 Task: Add Home Health Lavender Almond Glow Lotion to the cart.
Action: Mouse moved to (649, 248)
Screenshot: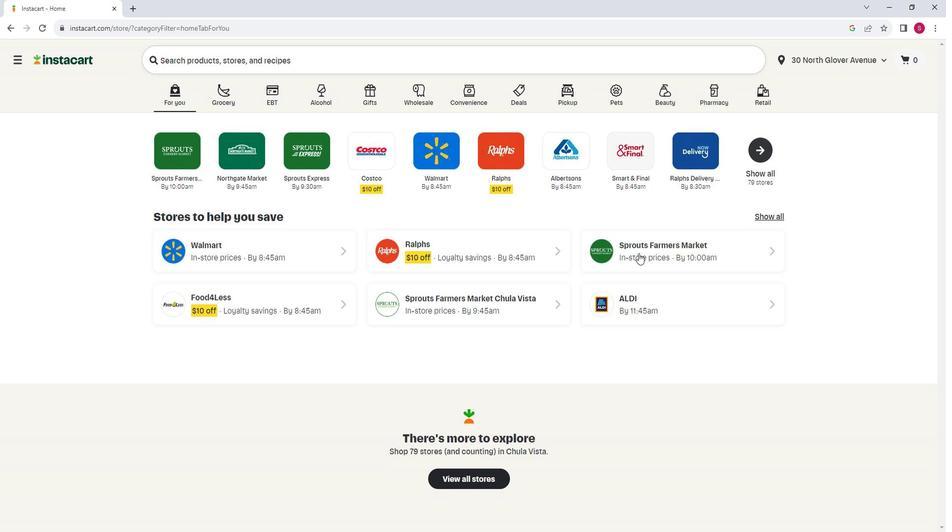 
Action: Mouse pressed left at (649, 248)
Screenshot: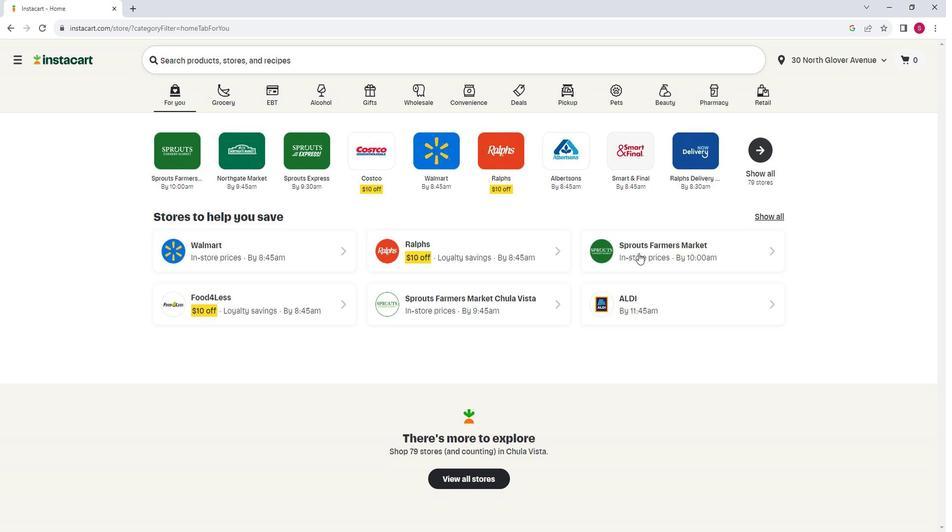 
Action: Mouse moved to (53, 349)
Screenshot: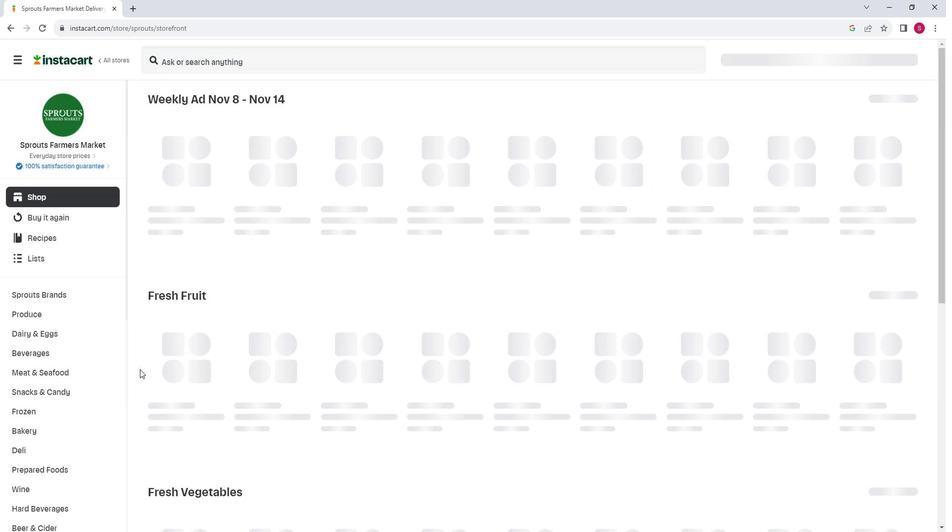 
Action: Mouse scrolled (53, 349) with delta (0, 0)
Screenshot: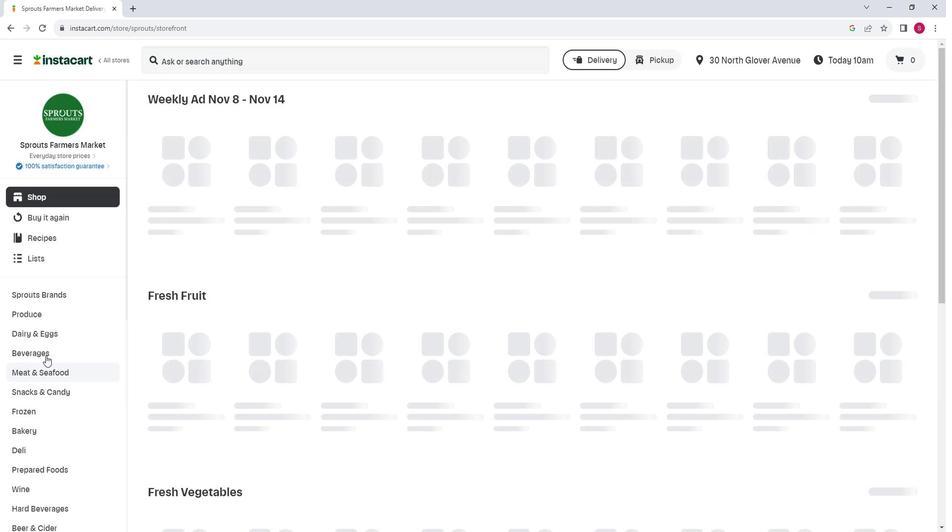 
Action: Mouse scrolled (53, 349) with delta (0, 0)
Screenshot: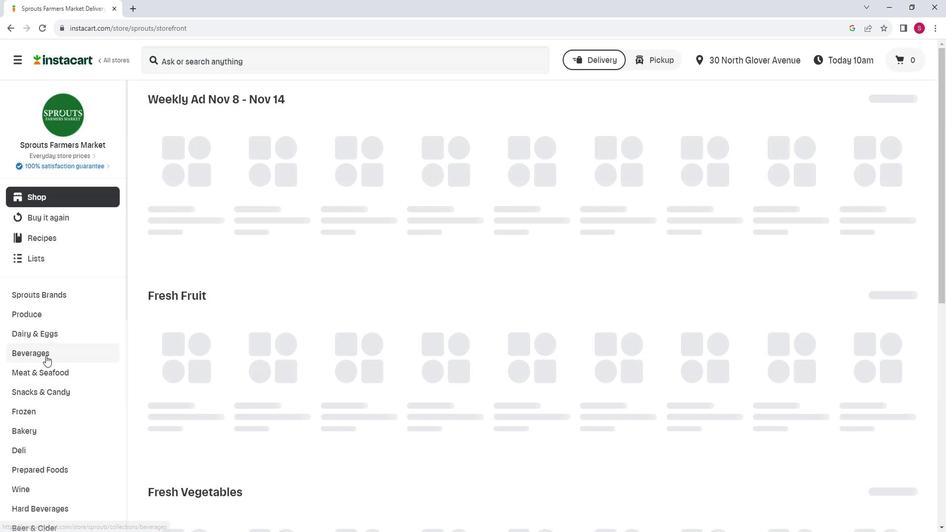 
Action: Mouse scrolled (53, 349) with delta (0, 0)
Screenshot: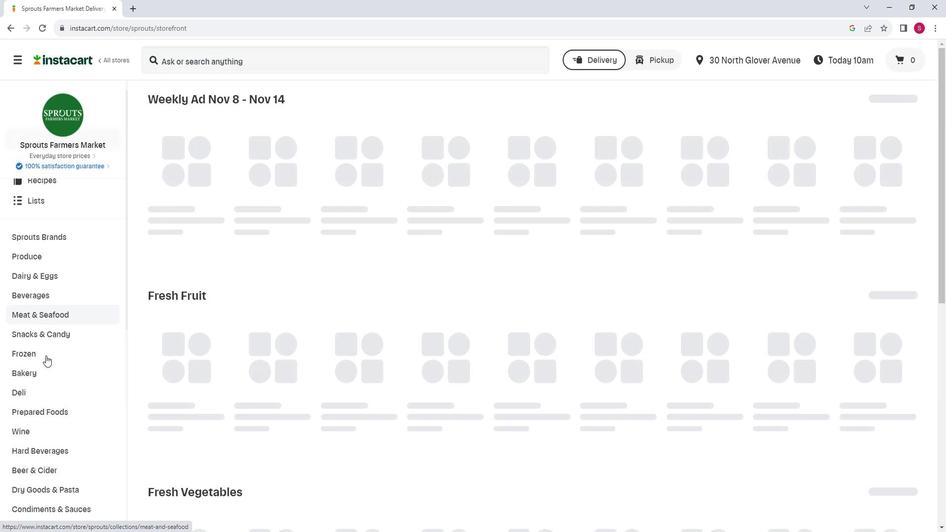 
Action: Mouse scrolled (53, 349) with delta (0, 0)
Screenshot: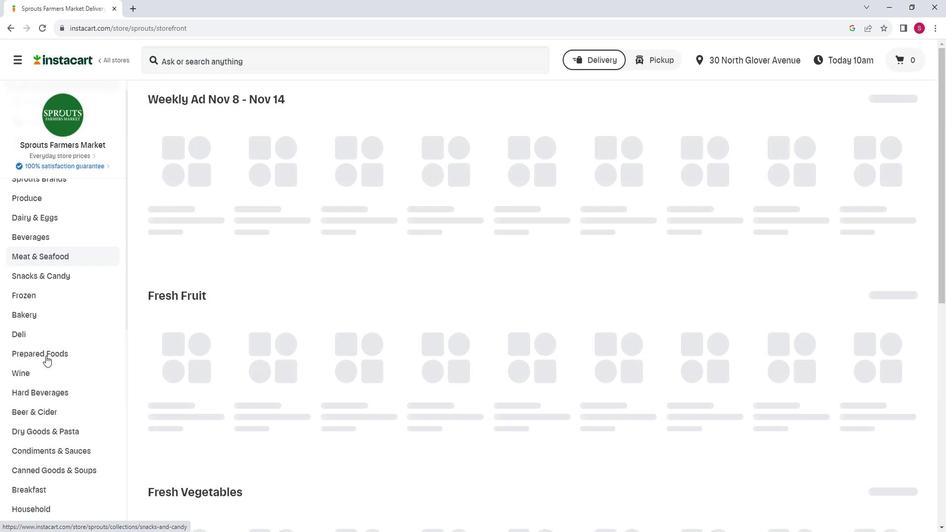 
Action: Mouse moved to (51, 422)
Screenshot: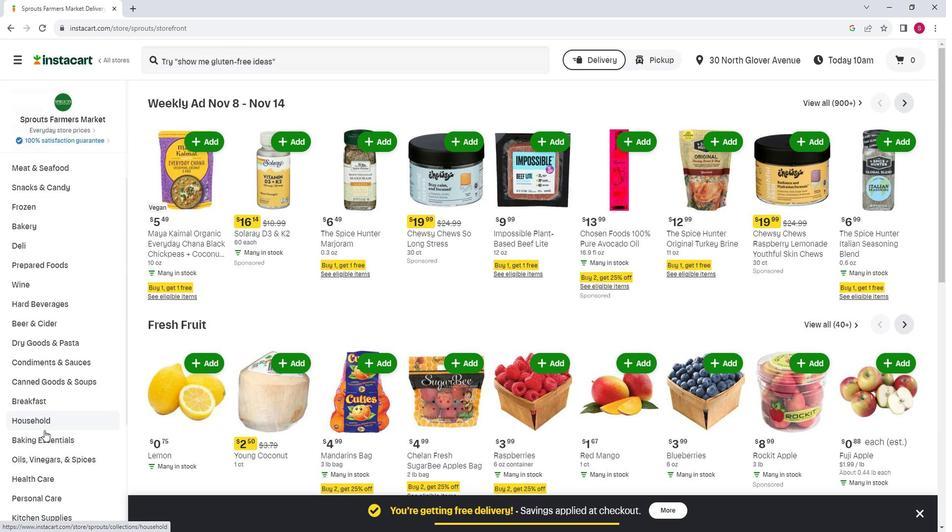
Action: Mouse scrolled (51, 421) with delta (0, 0)
Screenshot: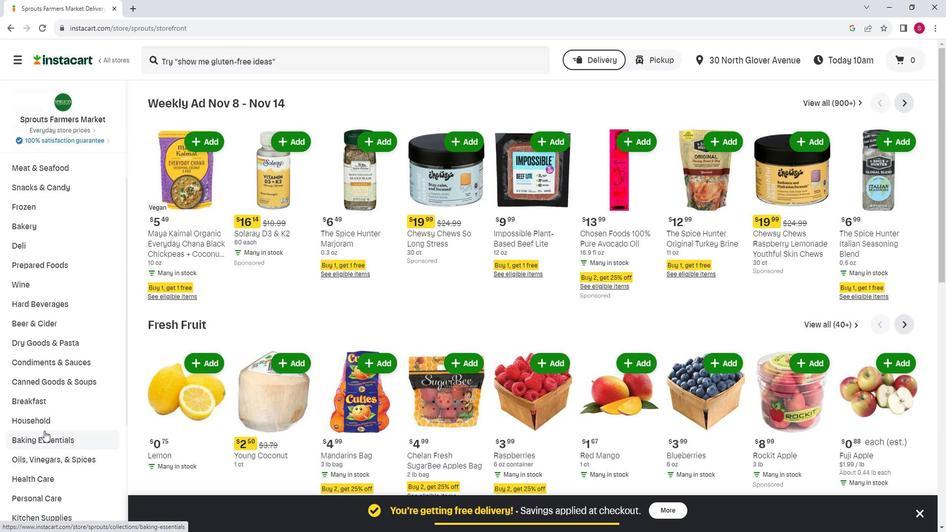 
Action: Mouse moved to (55, 431)
Screenshot: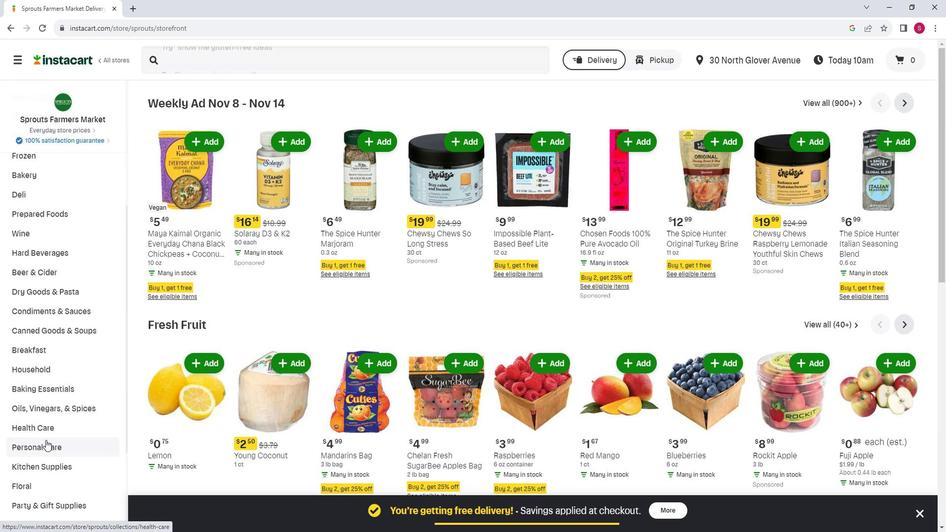 
Action: Mouse pressed left at (55, 431)
Screenshot: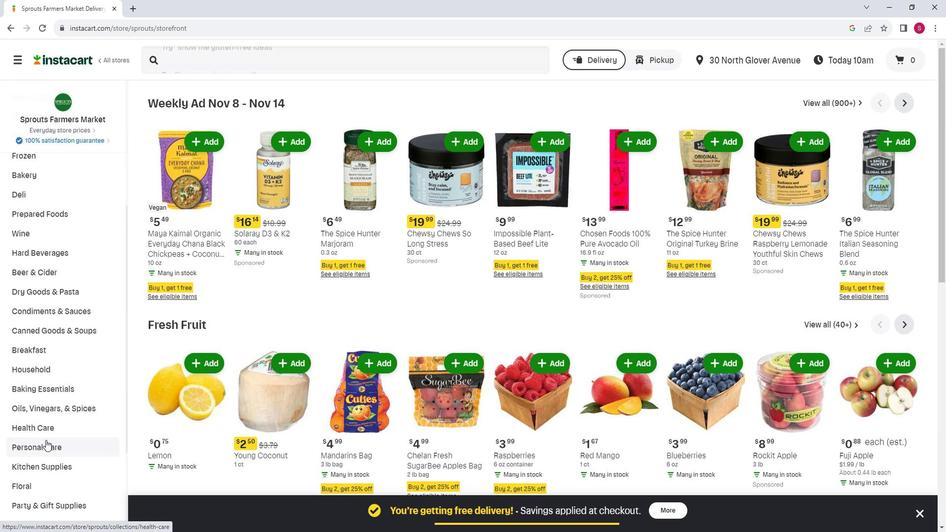
Action: Mouse moved to (249, 136)
Screenshot: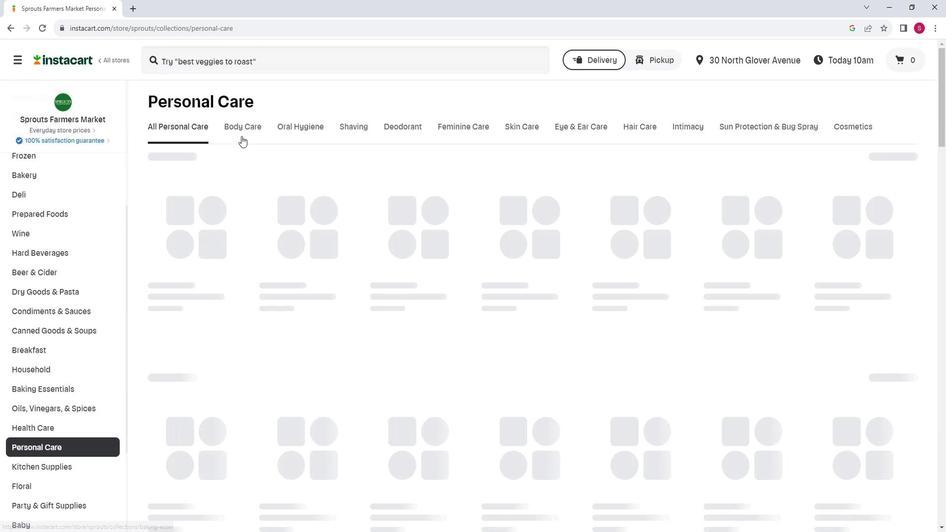 
Action: Mouse pressed left at (249, 136)
Screenshot: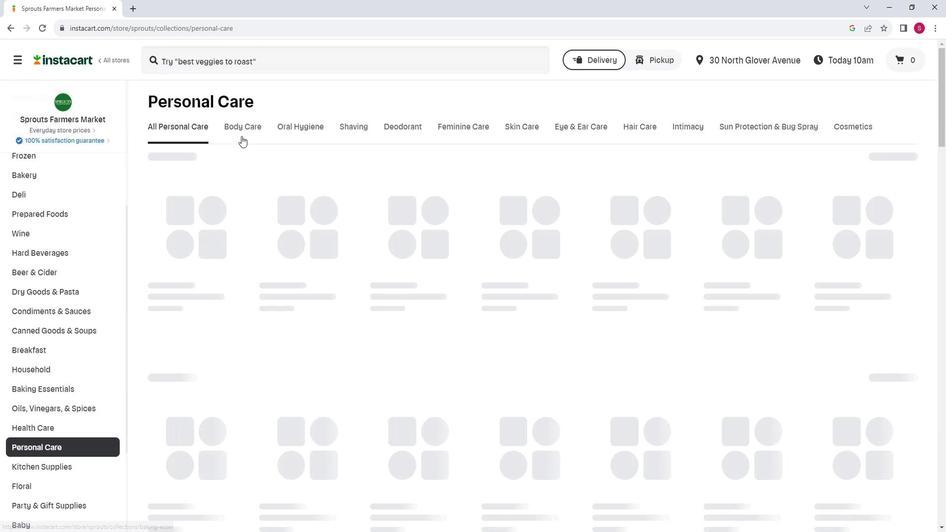
Action: Mouse moved to (401, 166)
Screenshot: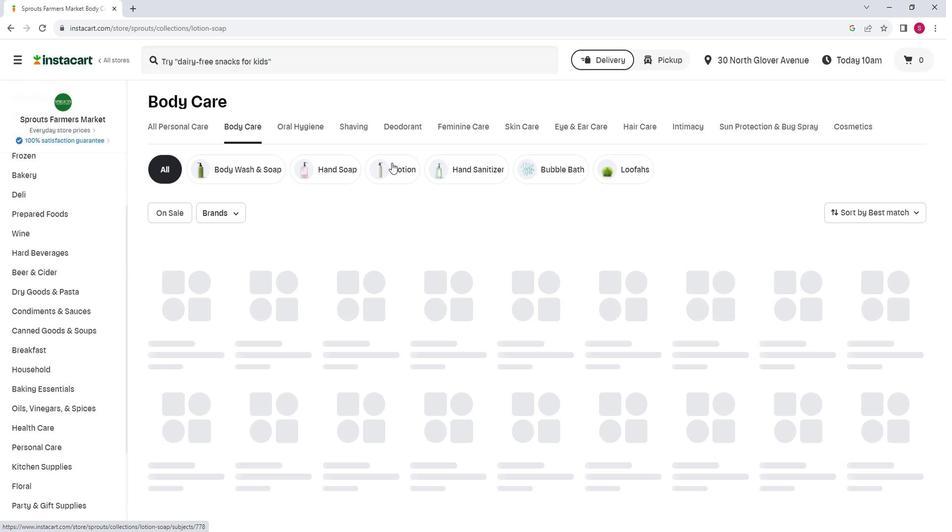 
Action: Mouse pressed left at (401, 166)
Screenshot: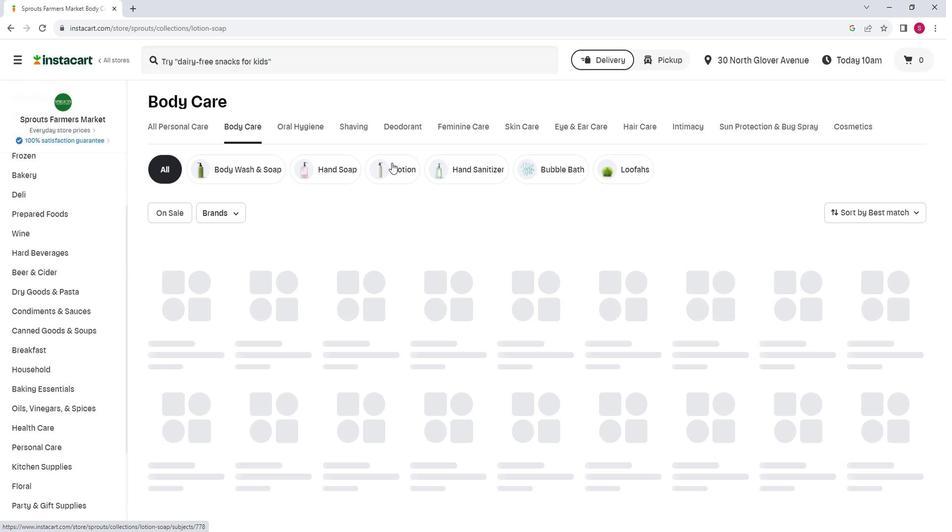 
Action: Mouse moved to (275, 67)
Screenshot: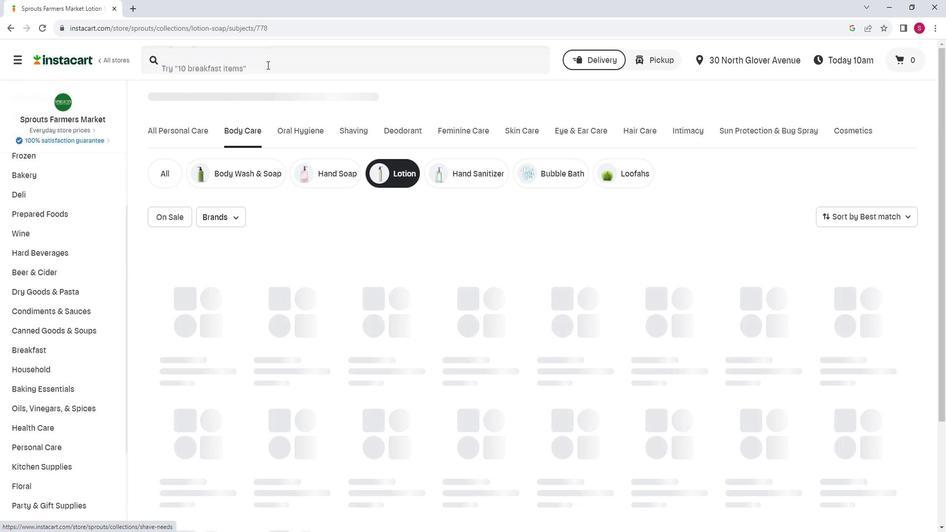 
Action: Mouse pressed left at (275, 67)
Screenshot: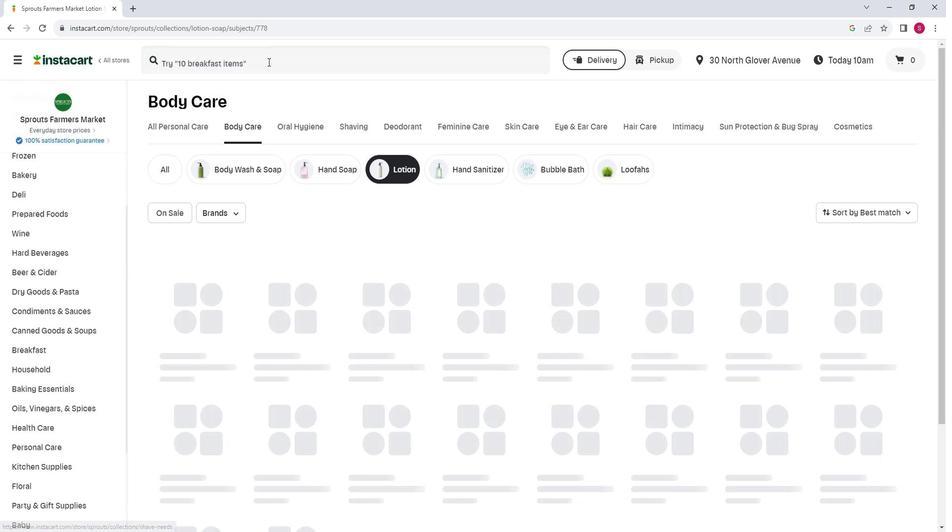
Action: Mouse moved to (307, 55)
Screenshot: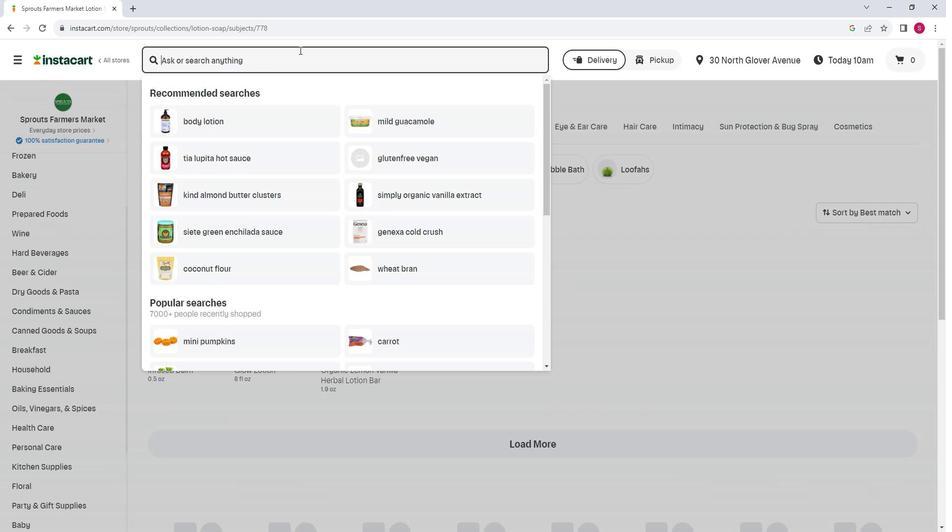 
Action: Key pressed <Key.shift>Home<Key.space><Key.shift>Health<Key.space>
Screenshot: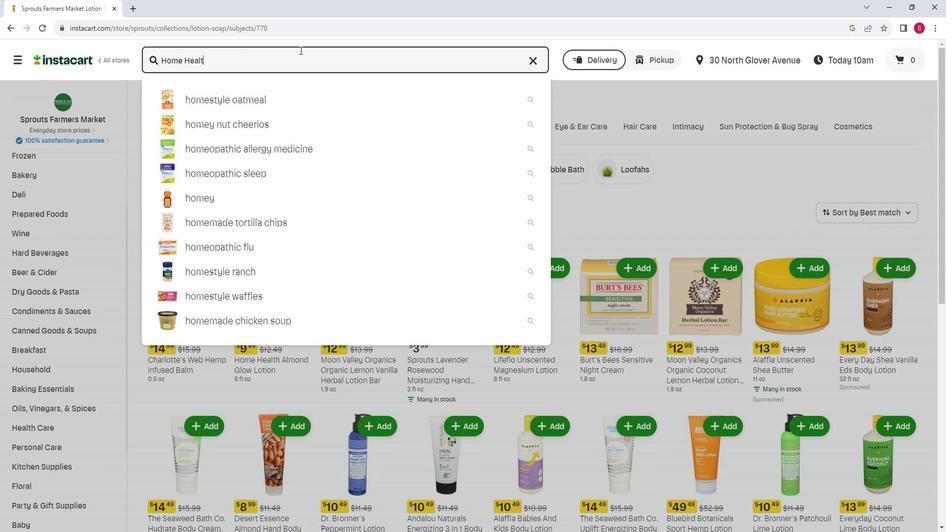
Action: Mouse moved to (307, 54)
Screenshot: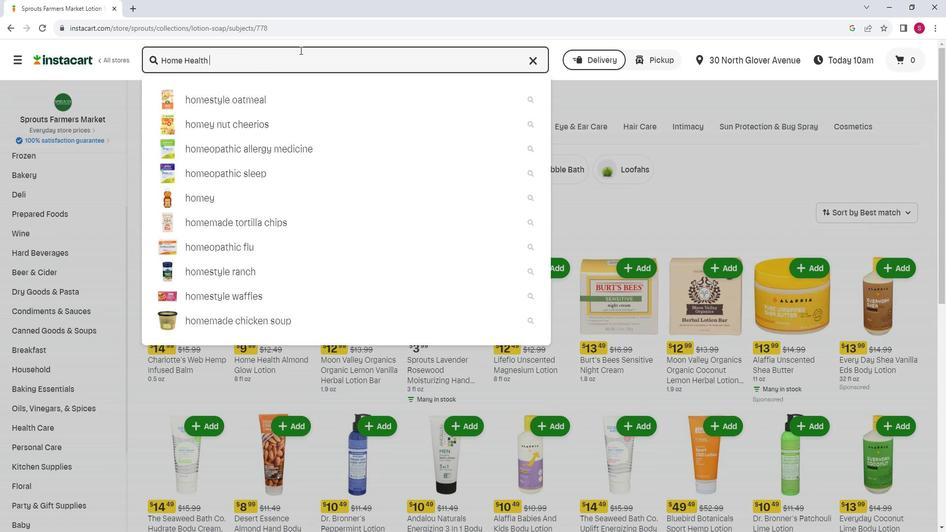 
Action: Key pressed <Key.shift>Lavender<Key.space>
Screenshot: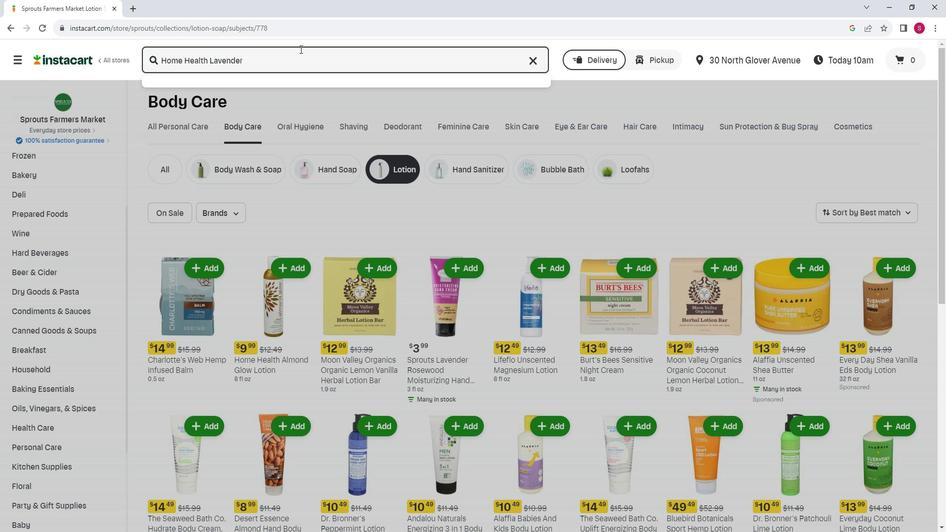 
Action: Mouse moved to (307, 50)
Screenshot: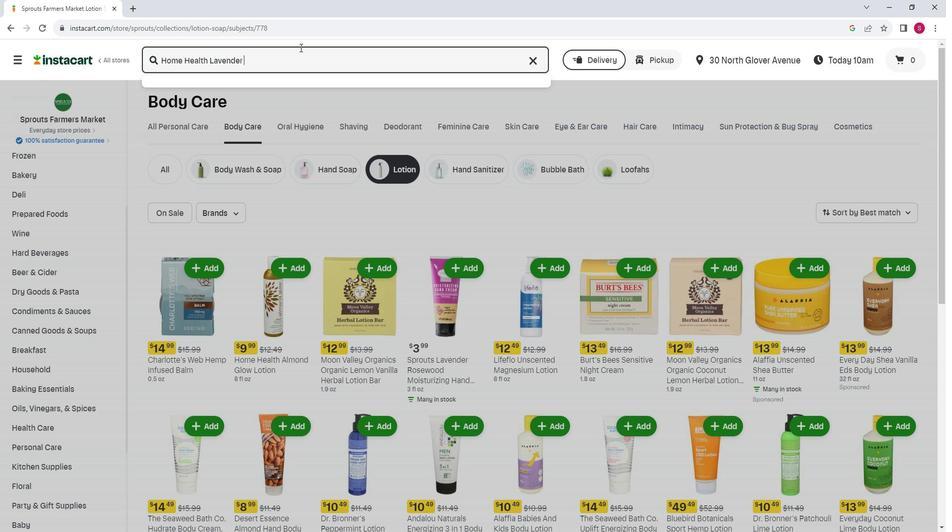 
Action: Key pressed <Key.shift>
Screenshot: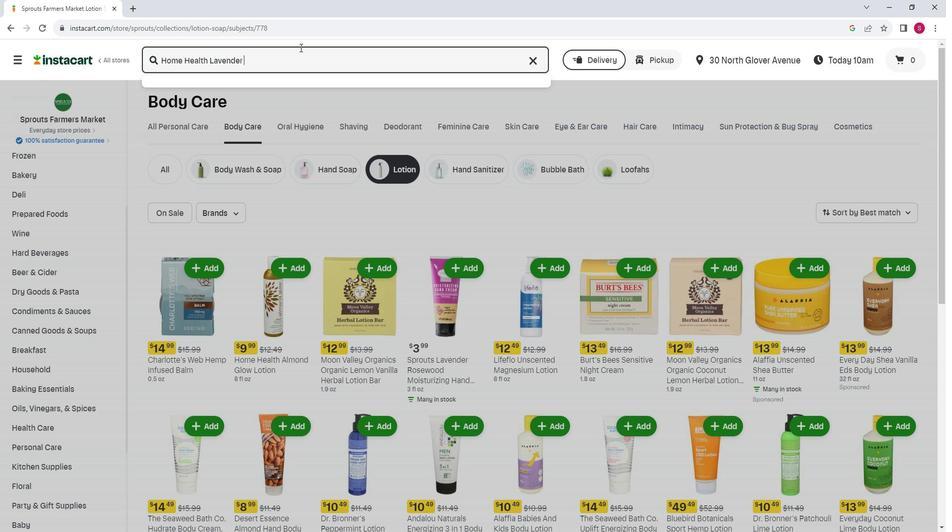 
Action: Mouse moved to (307, 50)
Screenshot: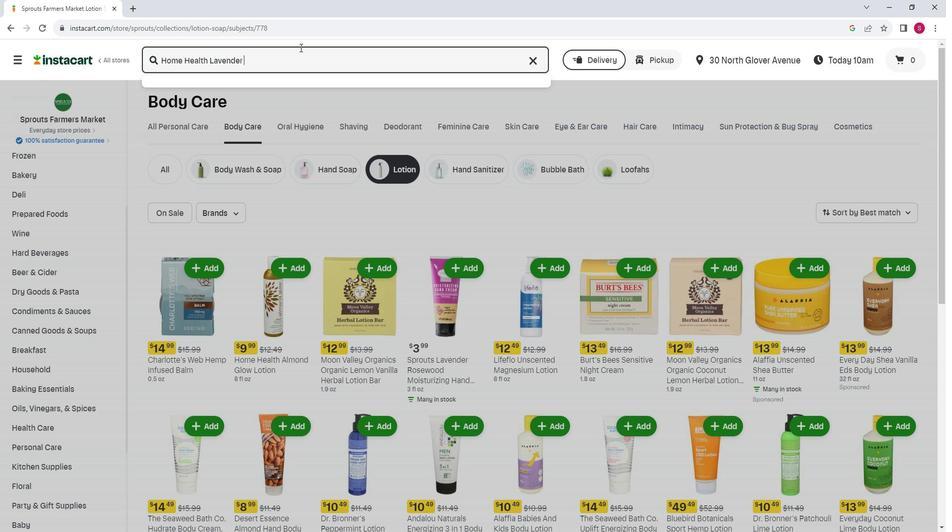 
Action: Key pressed Almond<Key.space><Key.shift>Gl
Screenshot: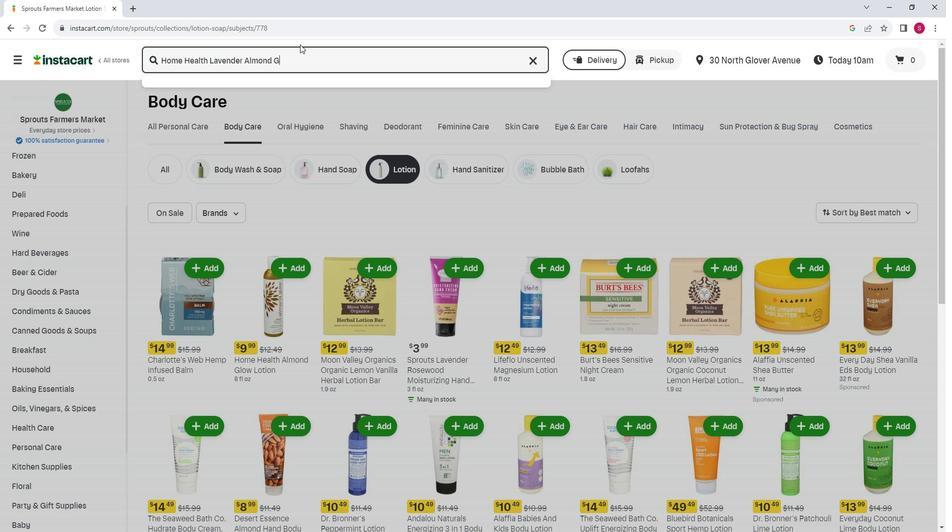 
Action: Mouse moved to (307, 42)
Screenshot: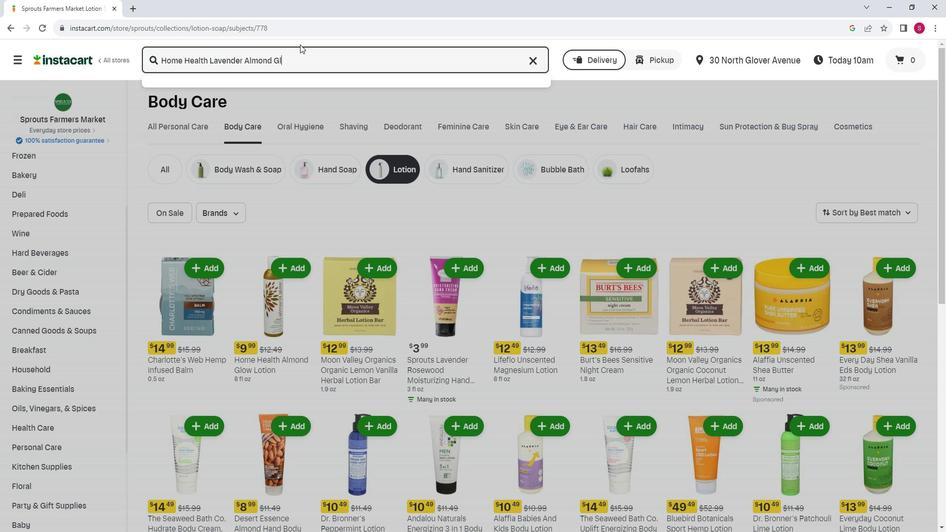 
Action: Key pressed o
Screenshot: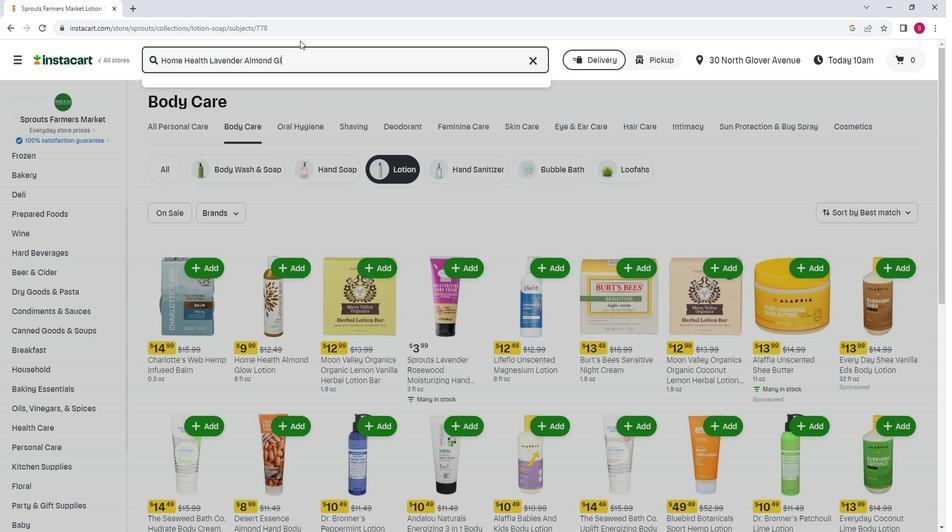 
Action: Mouse moved to (308, 24)
Screenshot: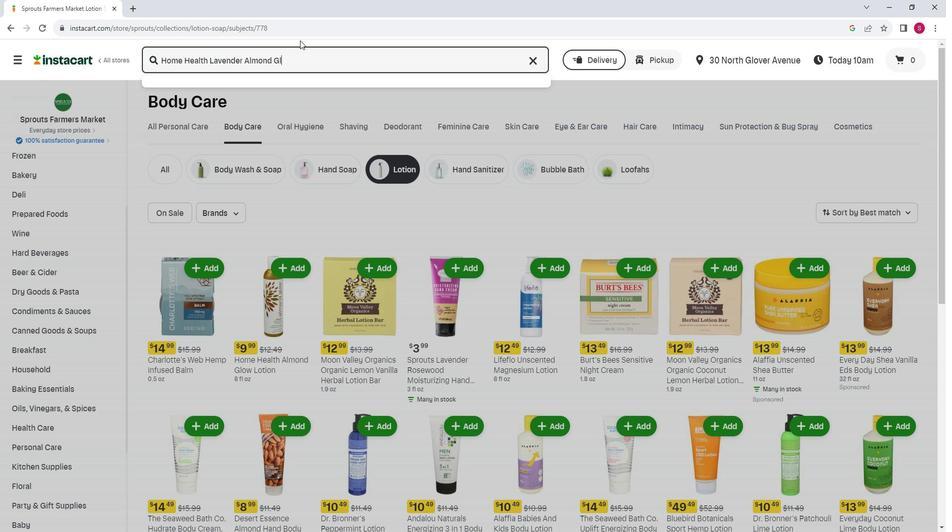 
Action: Key pressed w<Key.space><Key.shift>Lotion<Key.space><Key.enter>
Screenshot: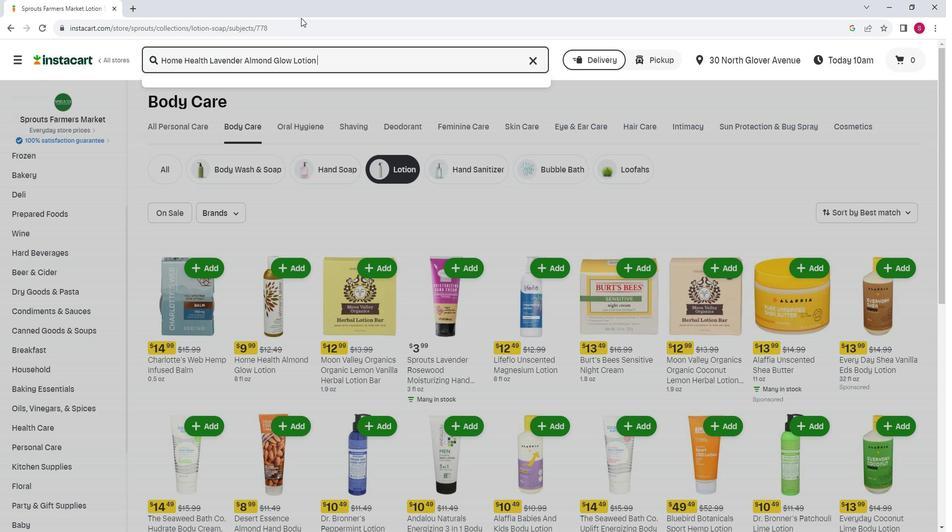 
Action: Mouse moved to (158, 131)
Screenshot: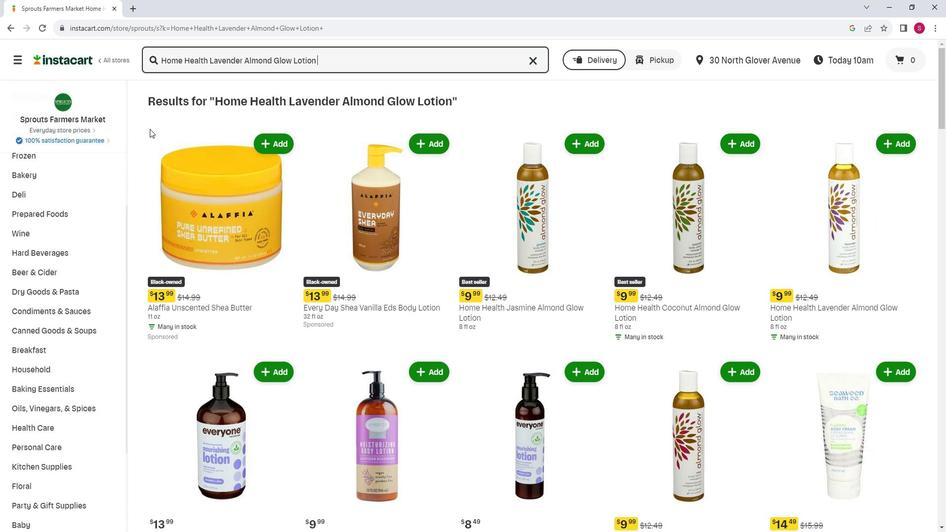 
Action: Mouse scrolled (158, 131) with delta (0, 0)
Screenshot: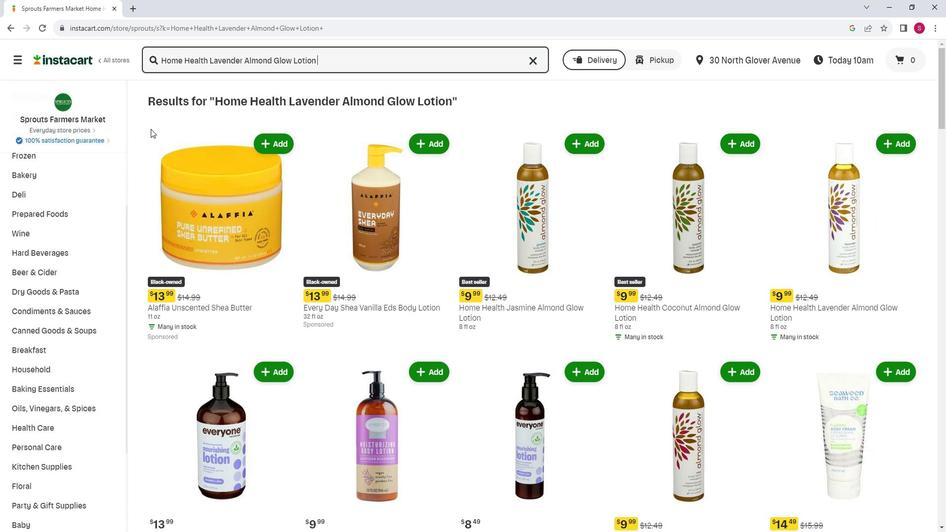 
Action: Mouse moved to (885, 160)
Screenshot: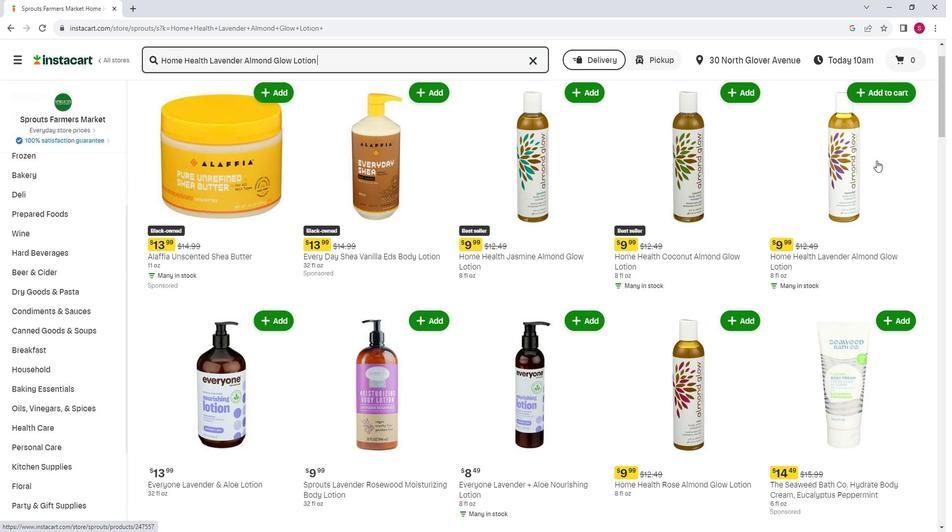 
Action: Mouse scrolled (885, 161) with delta (0, 0)
Screenshot: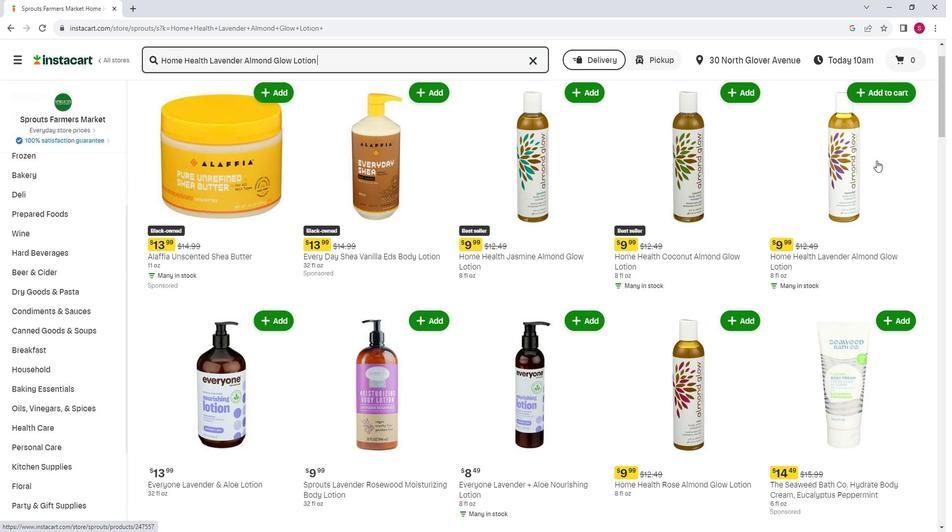 
Action: Mouse moved to (883, 147)
Screenshot: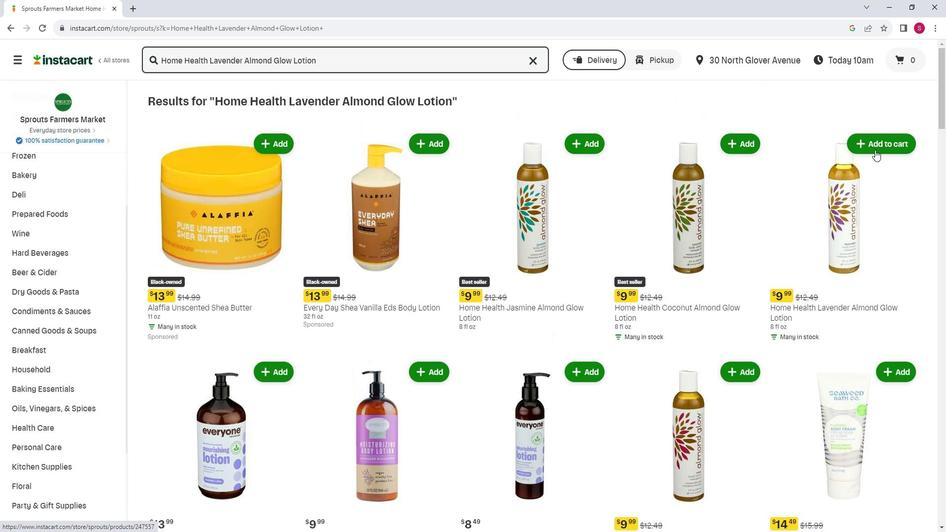 
Action: Mouse pressed left at (883, 147)
Screenshot: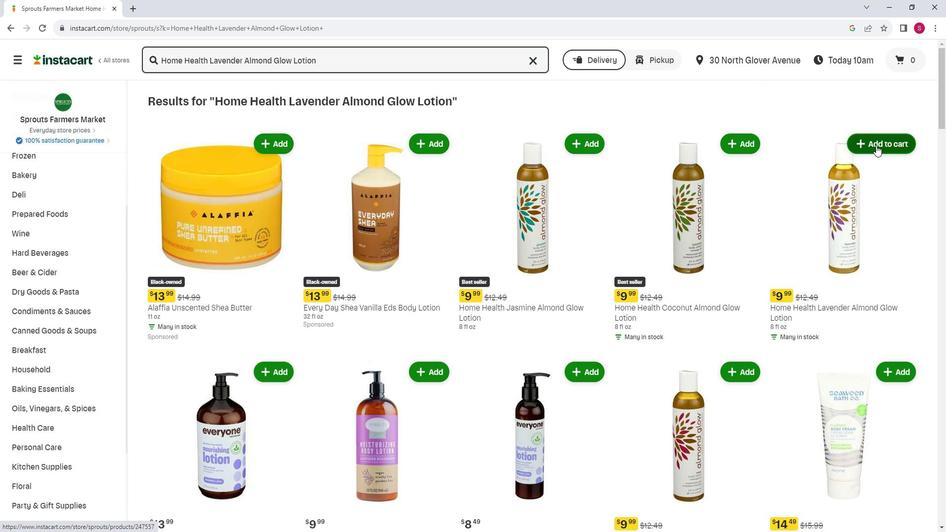
Action: Mouse moved to (792, 126)
Screenshot: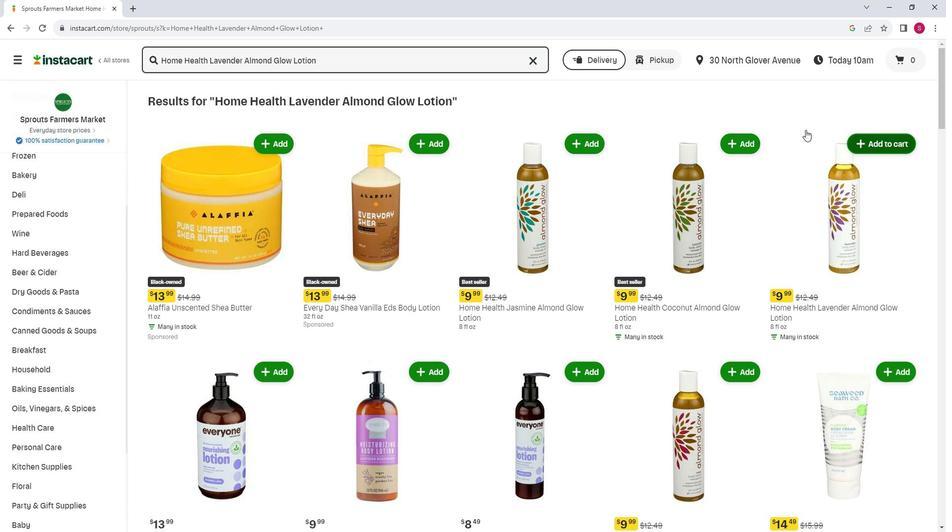 
